 Task: Check the average views per listing of corner lot in the last 3 years.
Action: Mouse moved to (712, 137)
Screenshot: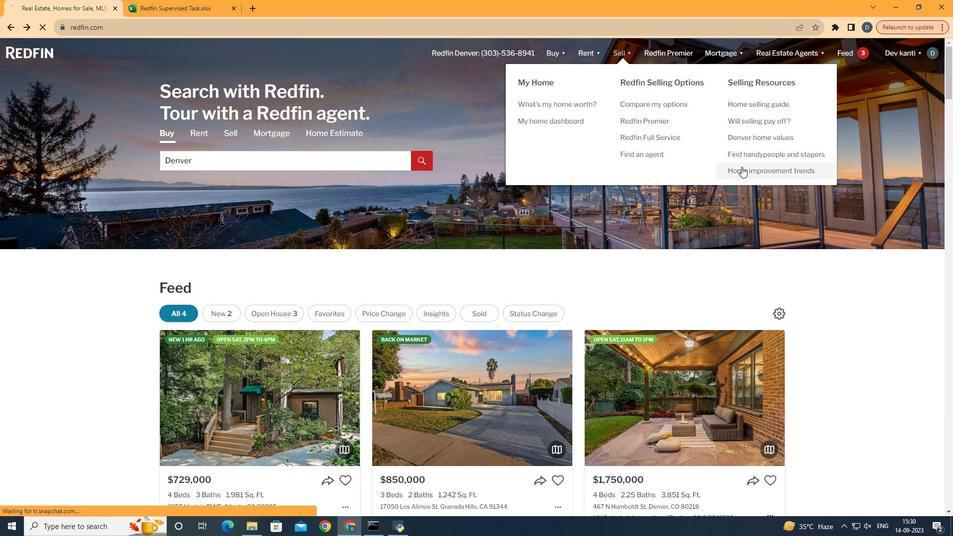
Action: Mouse pressed left at (712, 137)
Screenshot: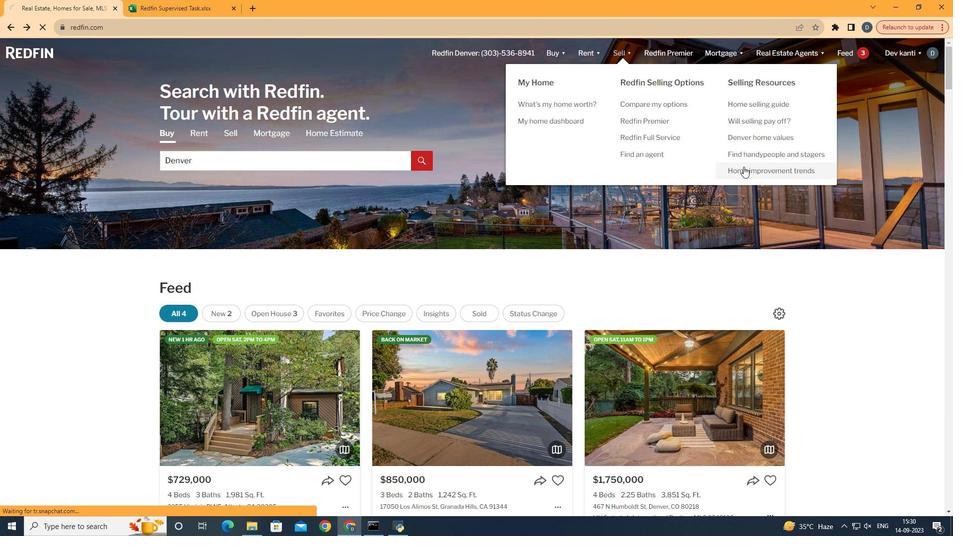 
Action: Mouse moved to (215, 164)
Screenshot: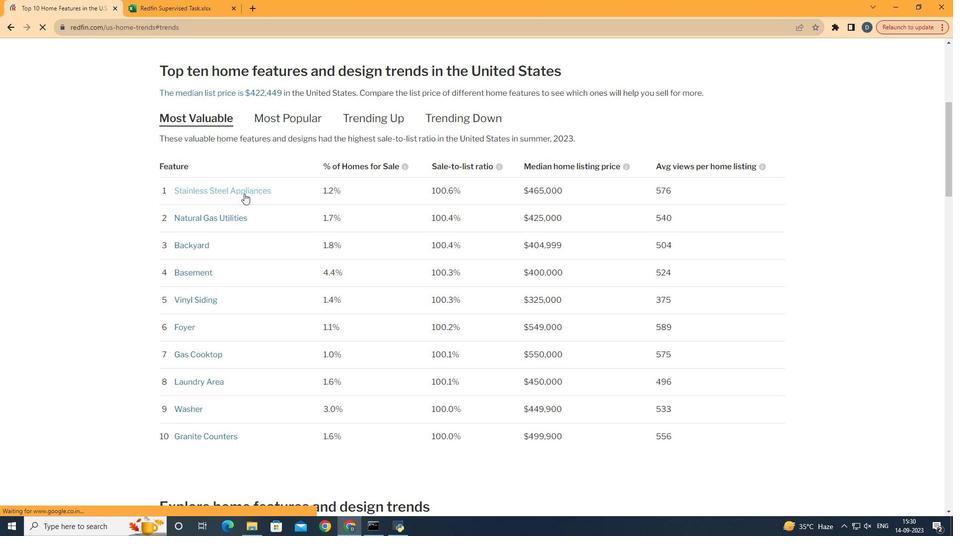 
Action: Mouse pressed left at (215, 164)
Screenshot: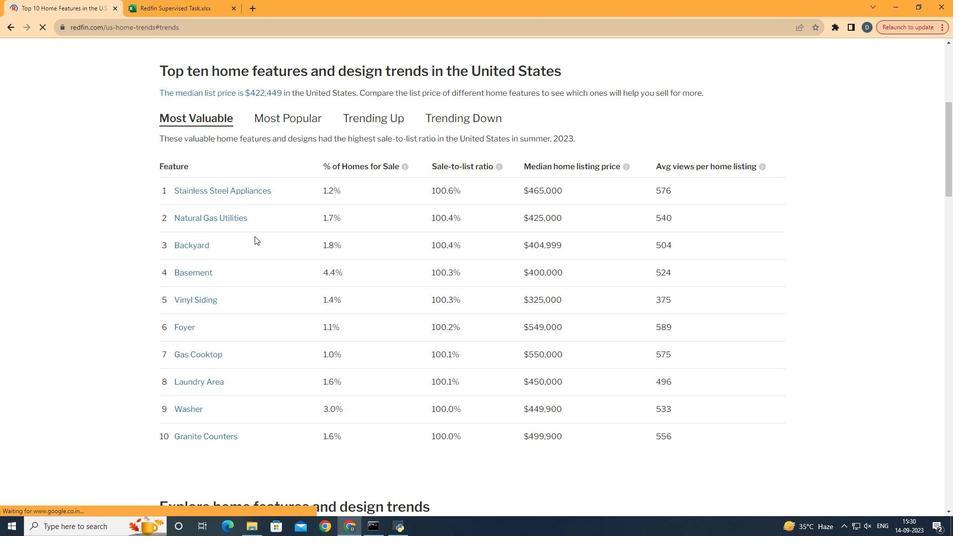 
Action: Mouse moved to (240, 216)
Screenshot: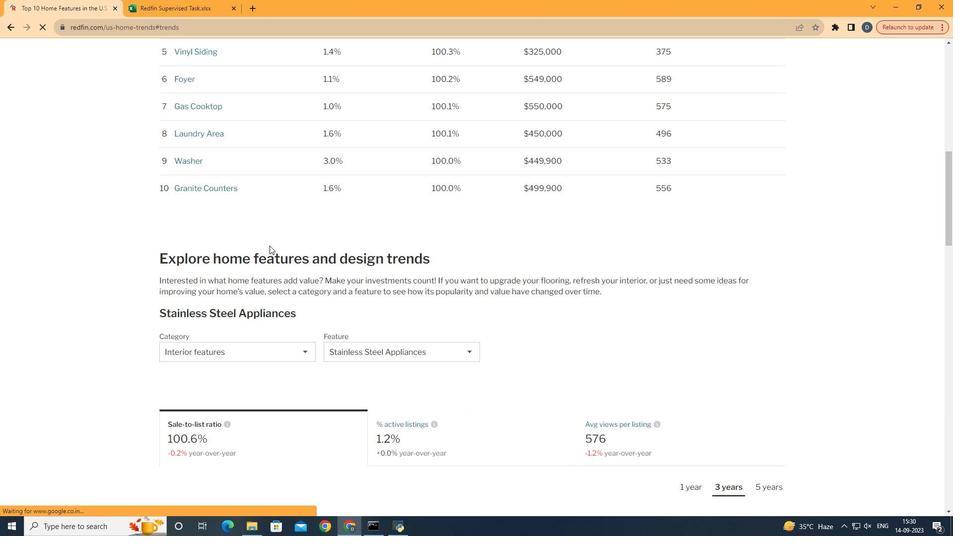 
Action: Mouse scrolled (240, 216) with delta (0, 0)
Screenshot: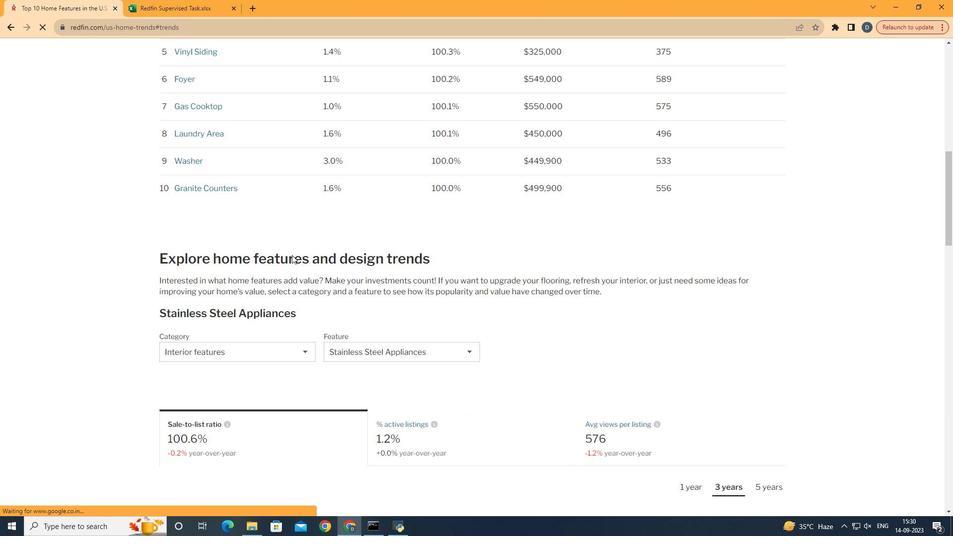 
Action: Mouse scrolled (240, 216) with delta (0, 0)
Screenshot: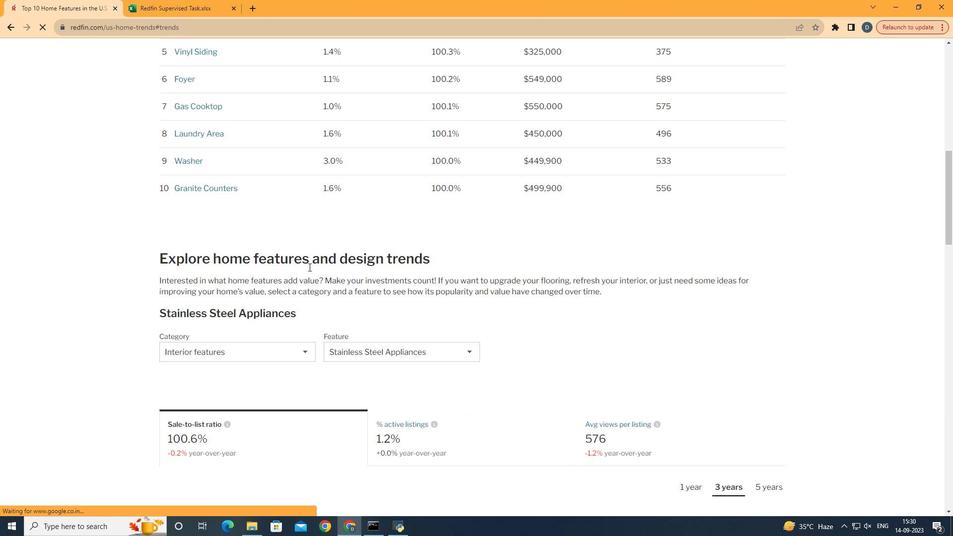 
Action: Mouse scrolled (240, 216) with delta (0, 0)
Screenshot: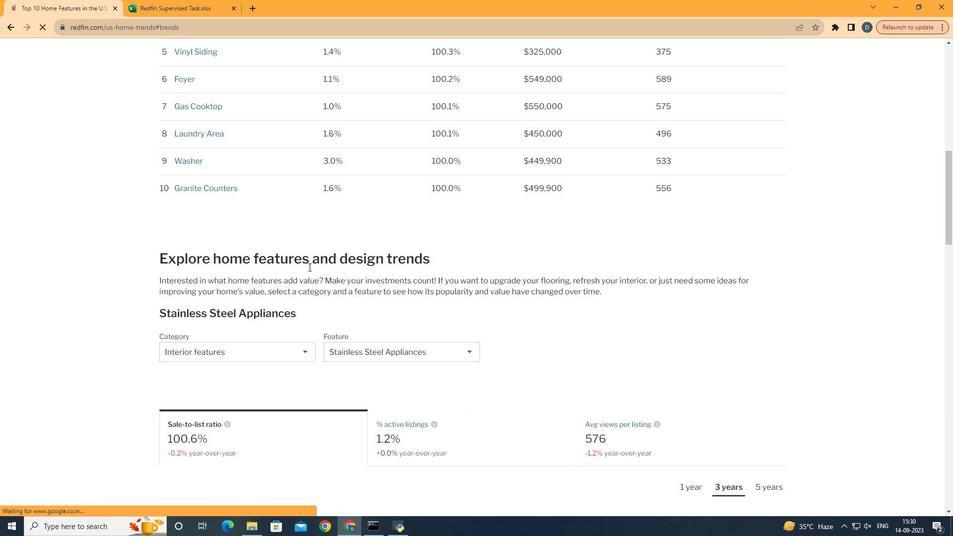 
Action: Mouse scrolled (240, 216) with delta (0, 0)
Screenshot: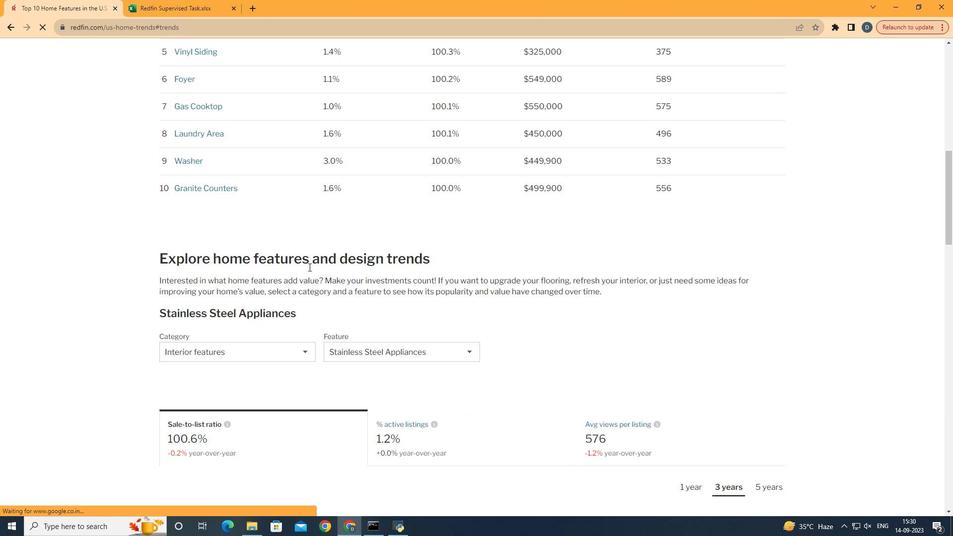 
Action: Mouse scrolled (240, 216) with delta (0, 0)
Screenshot: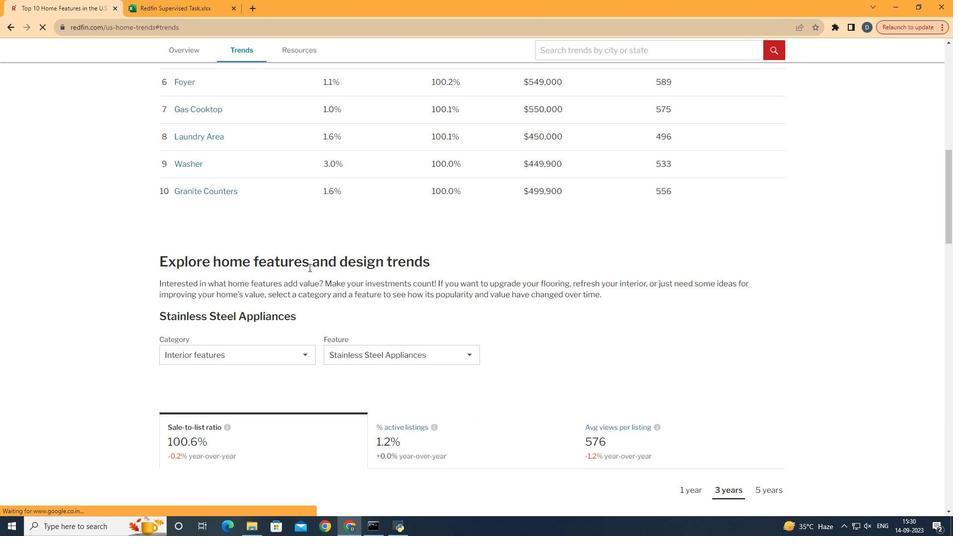
Action: Mouse moved to (279, 238)
Screenshot: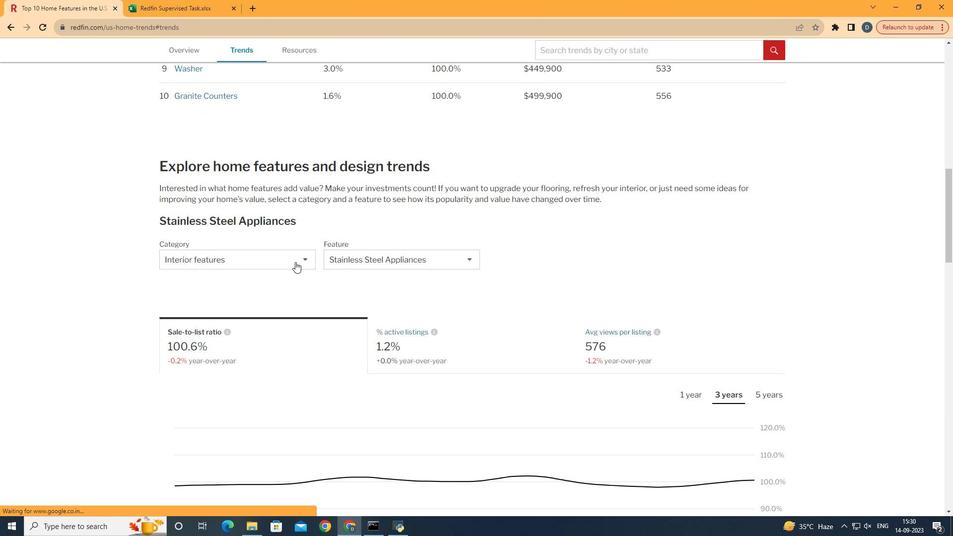 
Action: Mouse scrolled (279, 237) with delta (0, 0)
Screenshot: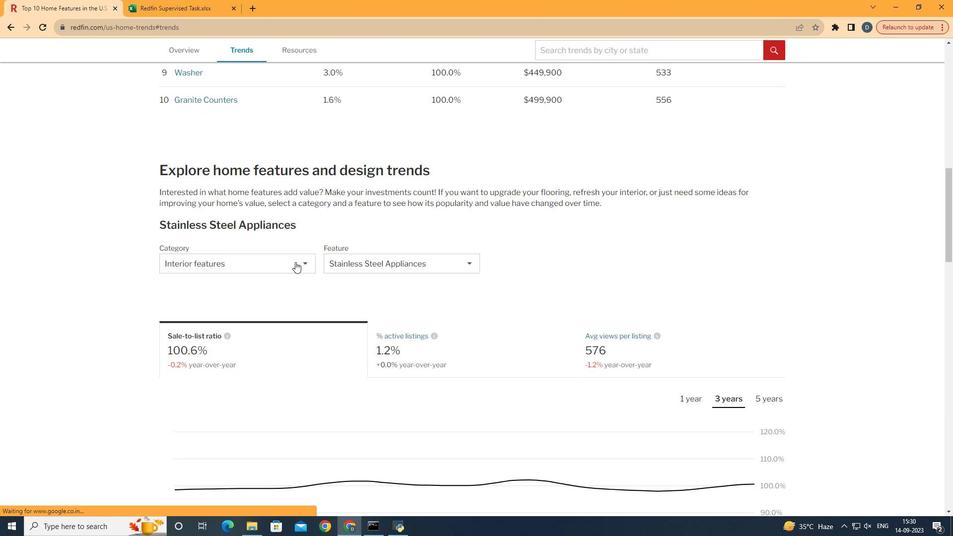 
Action: Mouse scrolled (279, 237) with delta (0, 0)
Screenshot: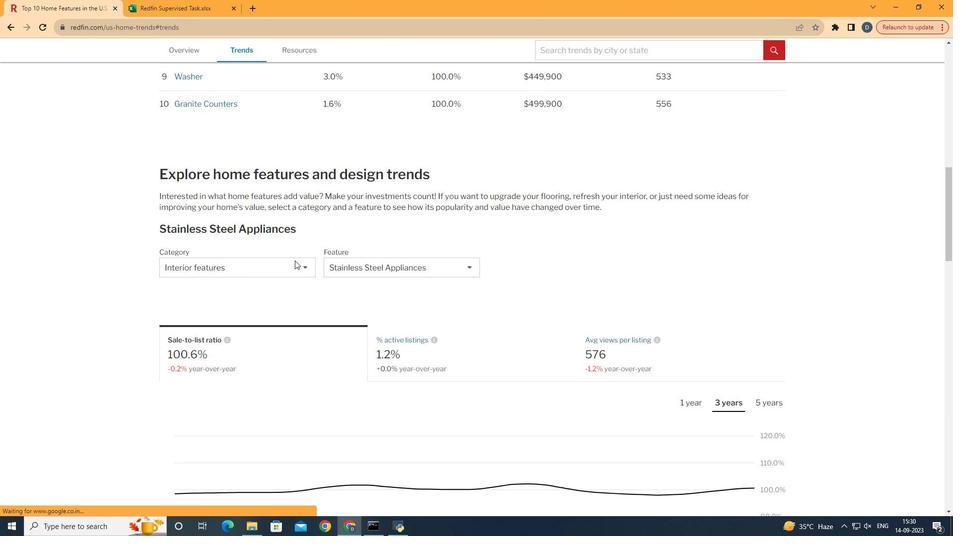 
Action: Mouse moved to (249, 270)
Screenshot: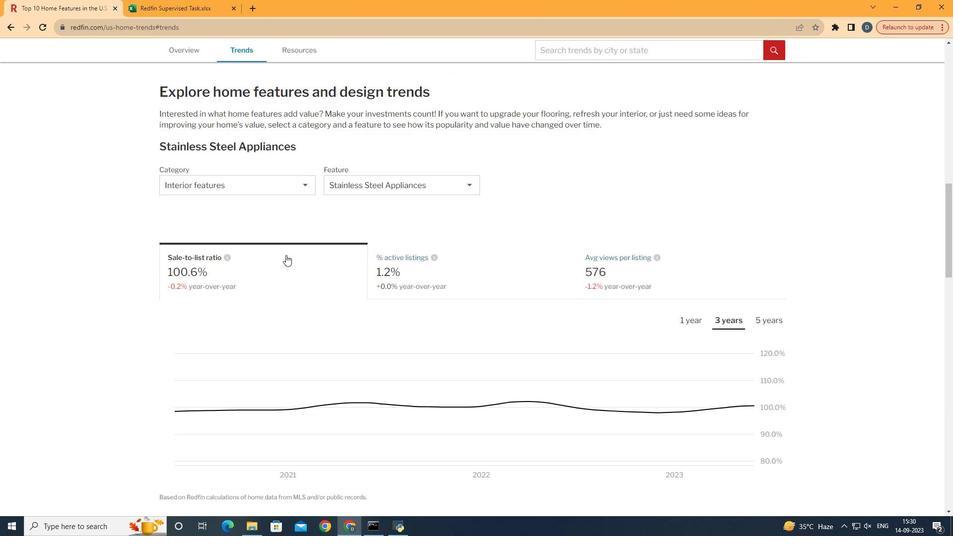 
Action: Mouse scrolled (249, 269) with delta (0, 0)
Screenshot: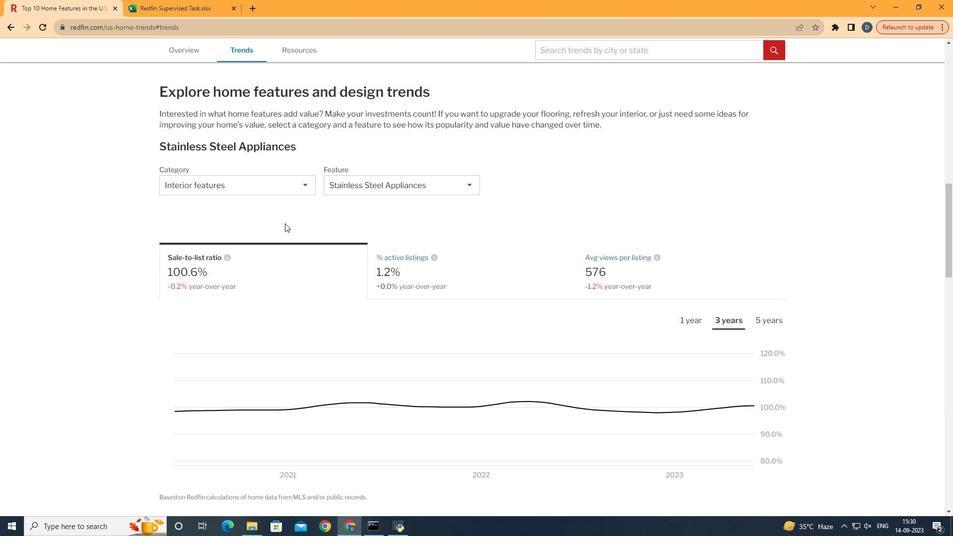 
Action: Mouse scrolled (249, 269) with delta (0, 0)
Screenshot: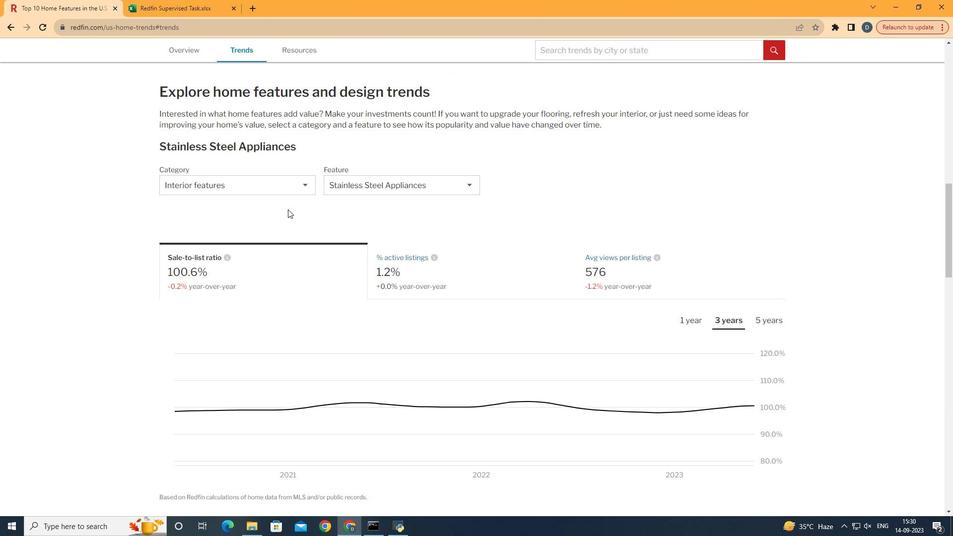 
Action: Mouse moved to (273, 149)
Screenshot: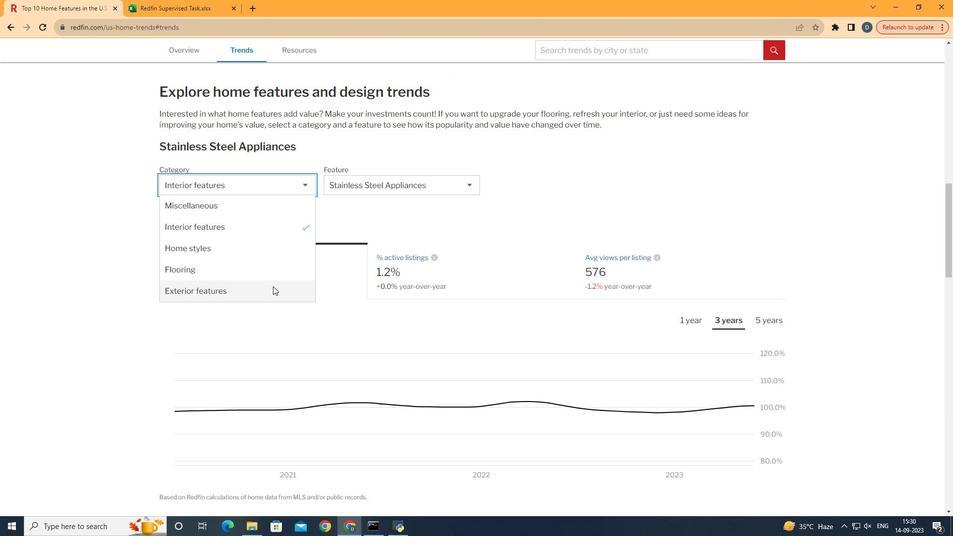 
Action: Mouse pressed left at (273, 149)
Screenshot: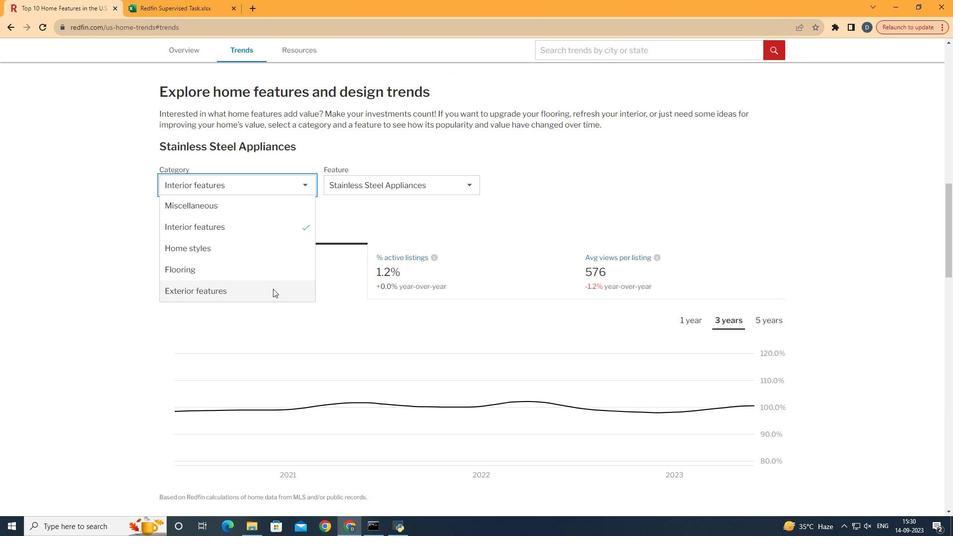 
Action: Mouse moved to (243, 260)
Screenshot: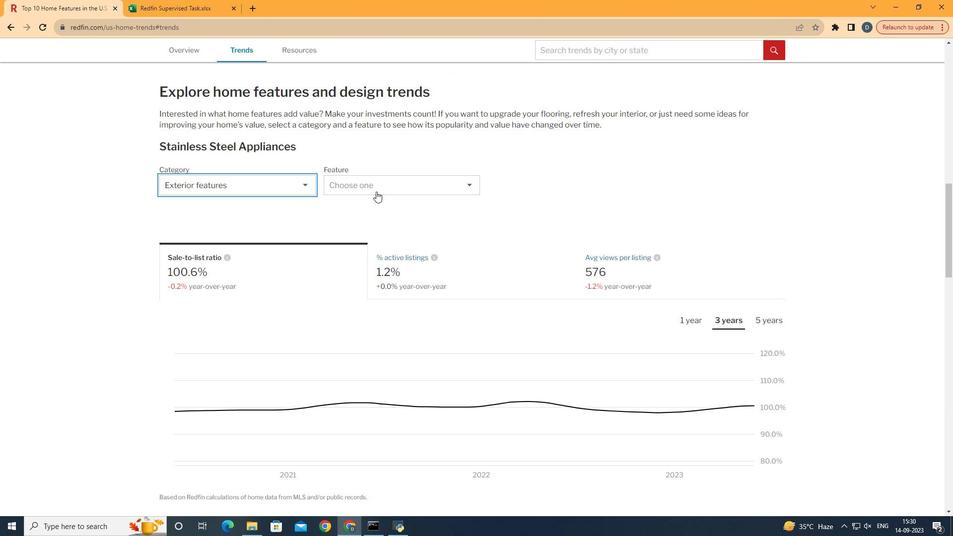 
Action: Mouse pressed left at (243, 260)
Screenshot: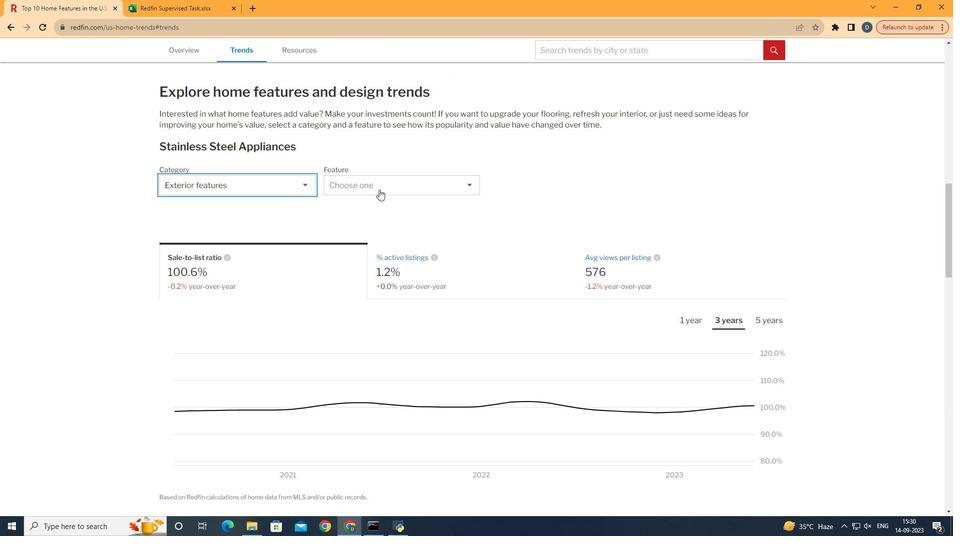 
Action: Mouse moved to (353, 157)
Screenshot: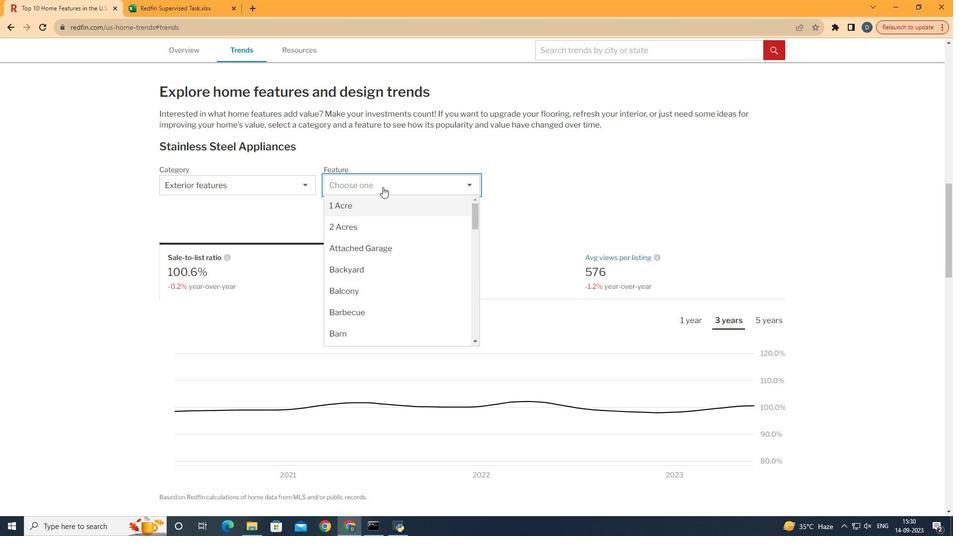 
Action: Mouse pressed left at (353, 157)
Screenshot: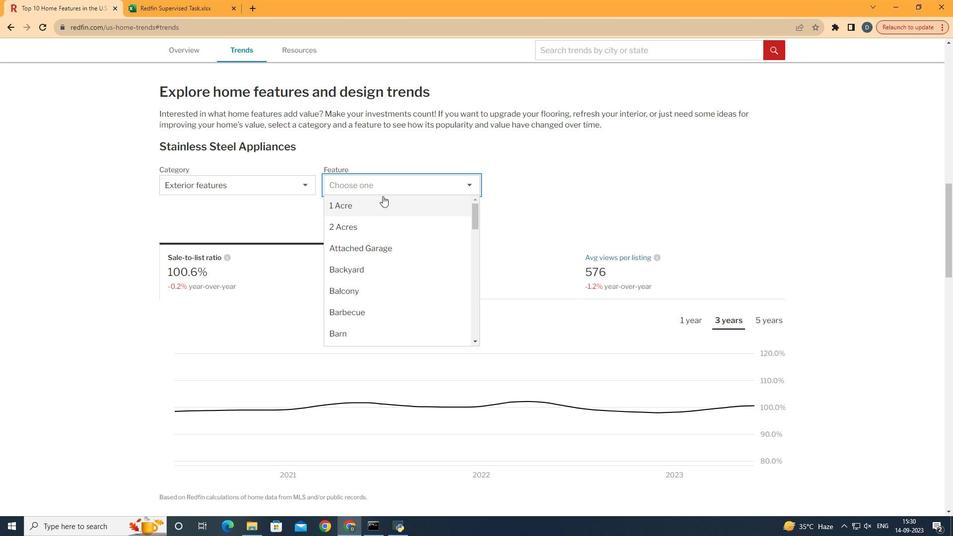 
Action: Mouse moved to (350, 219)
Screenshot: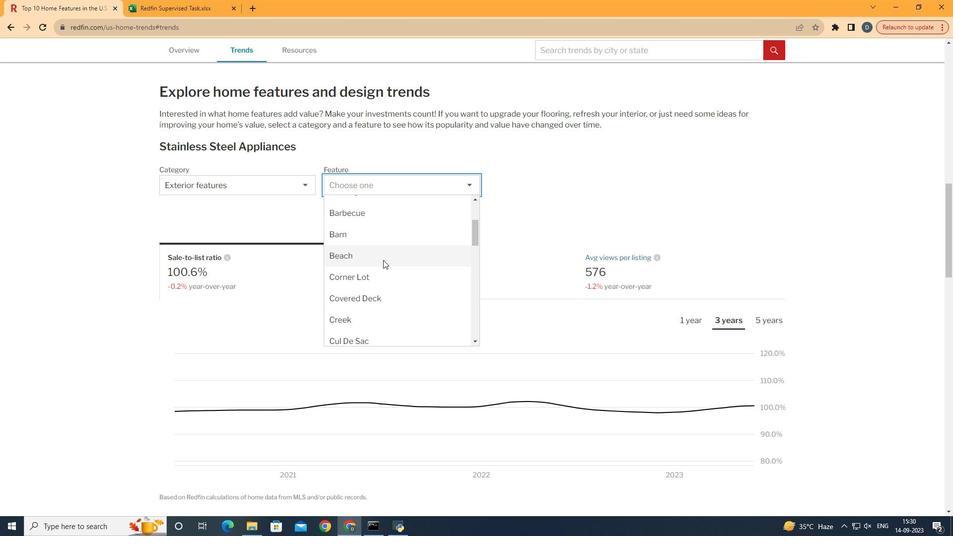 
Action: Mouse scrolled (350, 219) with delta (0, 0)
Screenshot: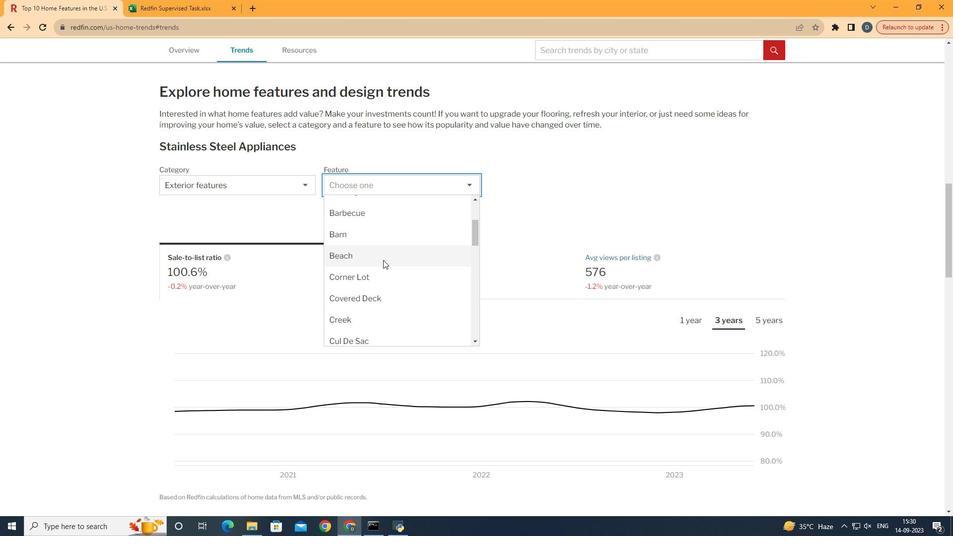 
Action: Mouse moved to (352, 224)
Screenshot: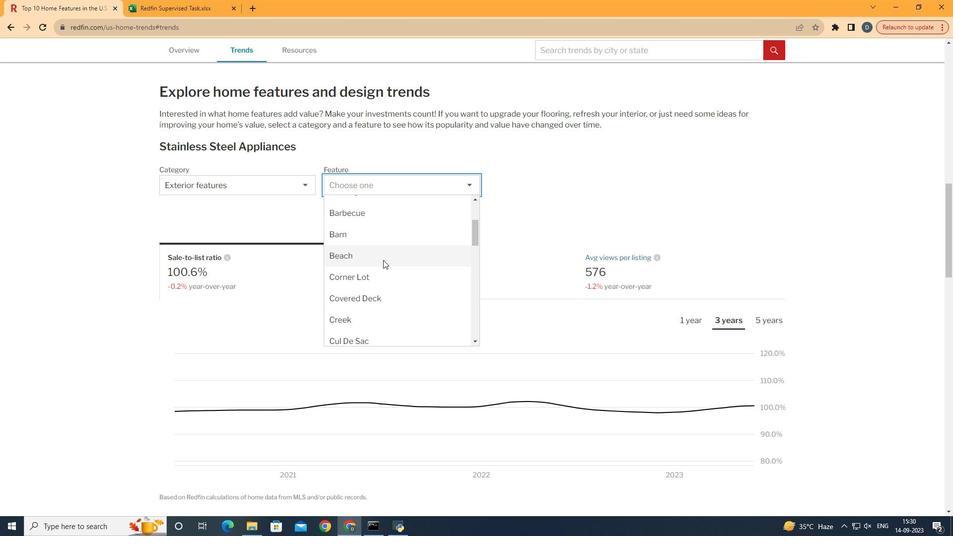 
Action: Mouse scrolled (352, 224) with delta (0, 0)
Screenshot: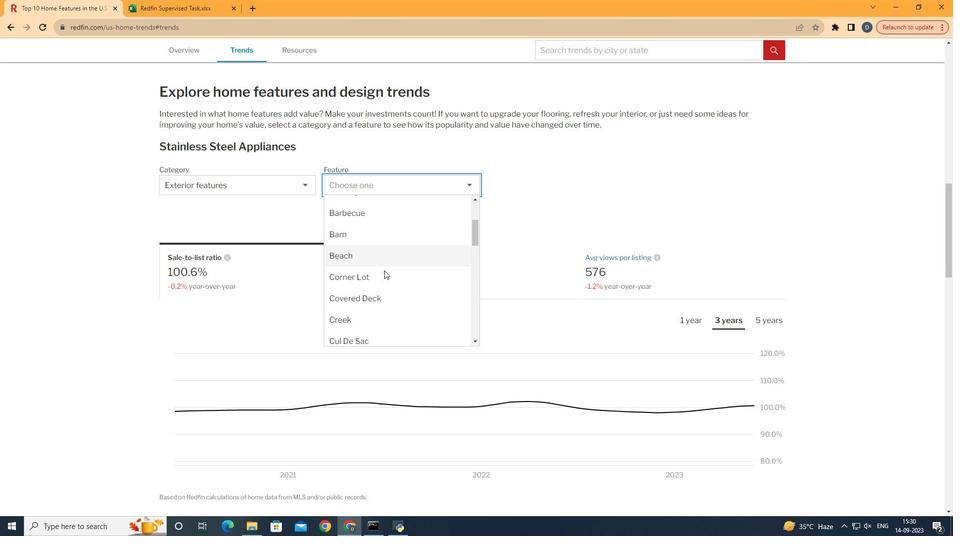 
Action: Mouse moved to (356, 252)
Screenshot: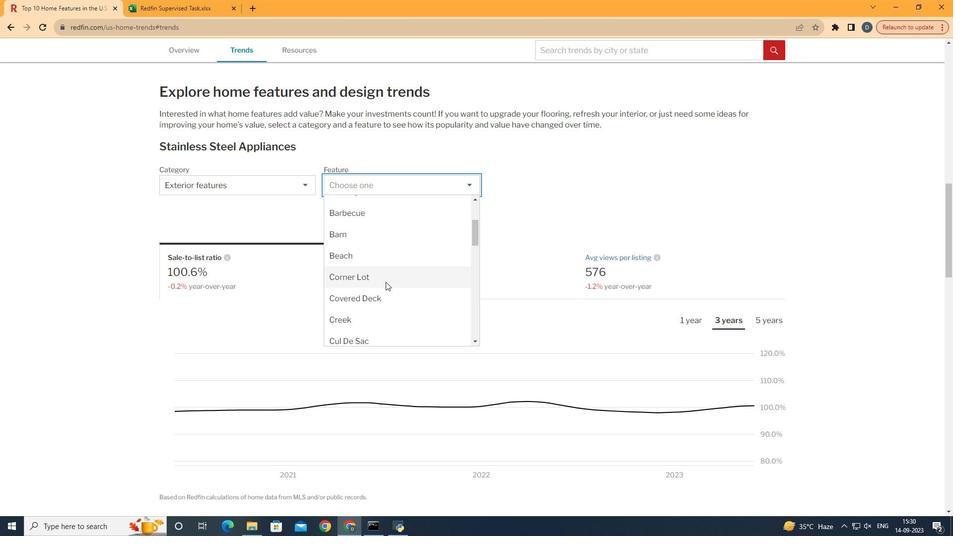 
Action: Mouse pressed left at (356, 252)
Screenshot: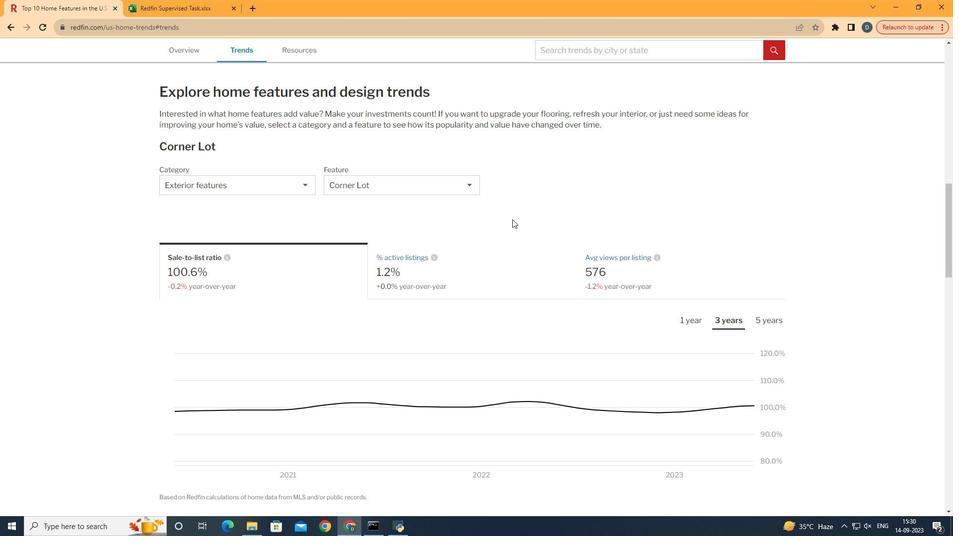 
Action: Mouse moved to (482, 190)
Screenshot: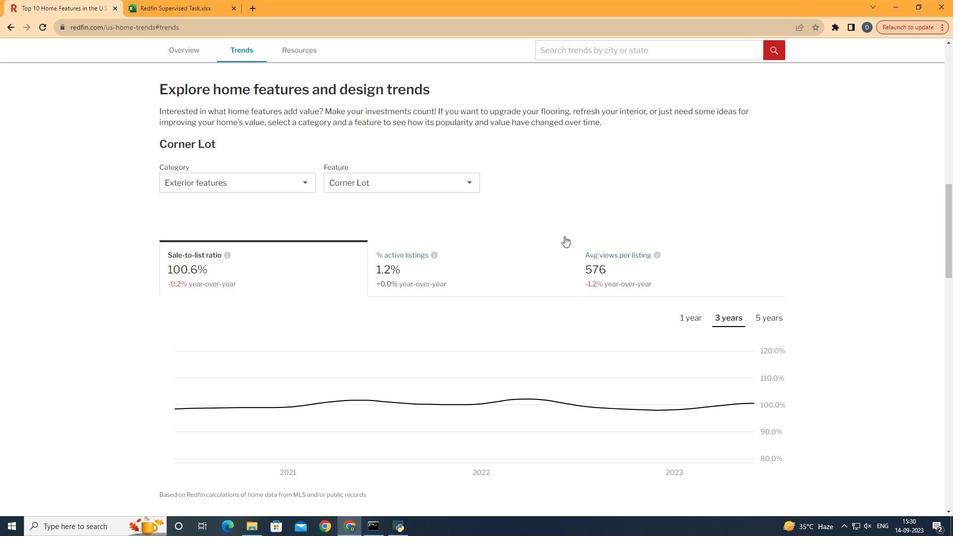 
Action: Mouse pressed left at (482, 190)
Screenshot: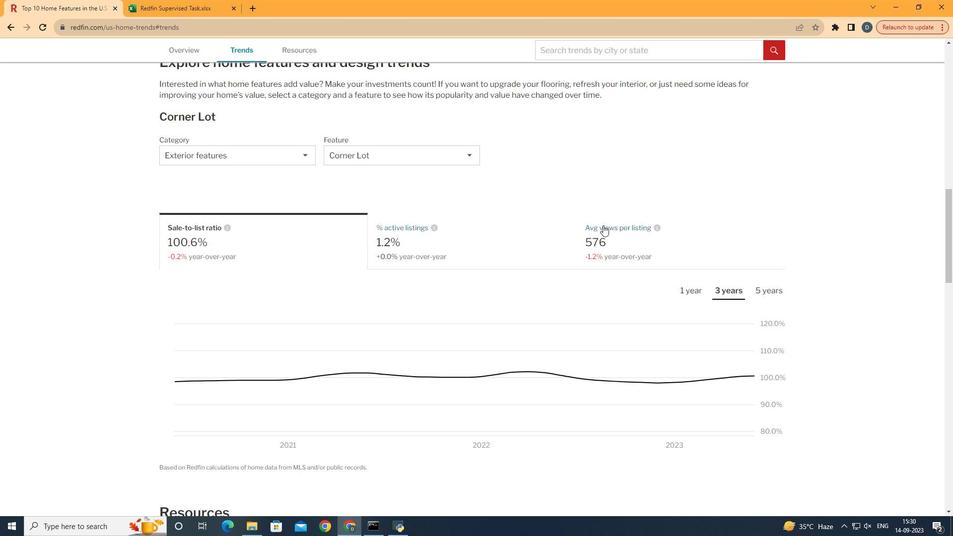 
Action: Mouse moved to (517, 204)
Screenshot: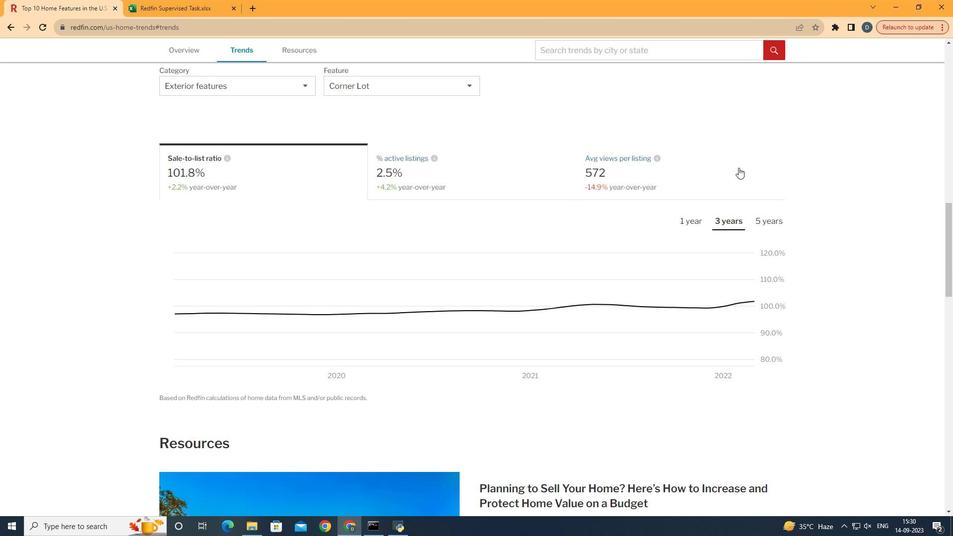 
Action: Mouse scrolled (517, 203) with delta (0, 0)
Screenshot: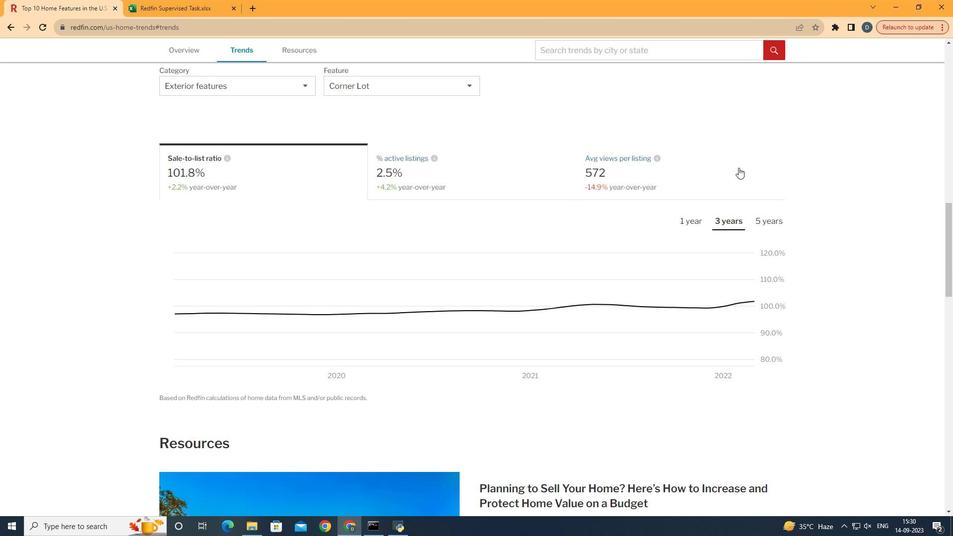 
Action: Mouse moved to (531, 207)
Screenshot: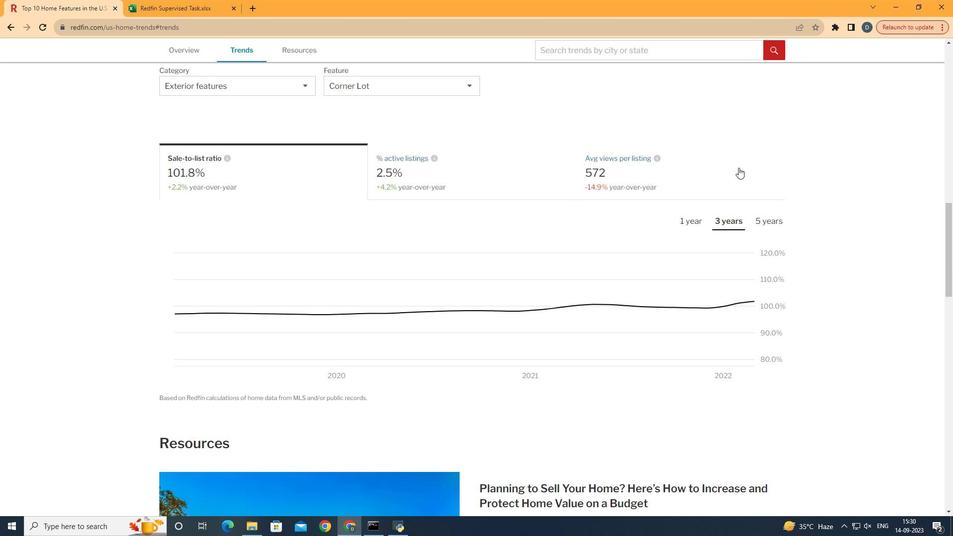 
Action: Mouse scrolled (531, 206) with delta (0, 0)
Screenshot: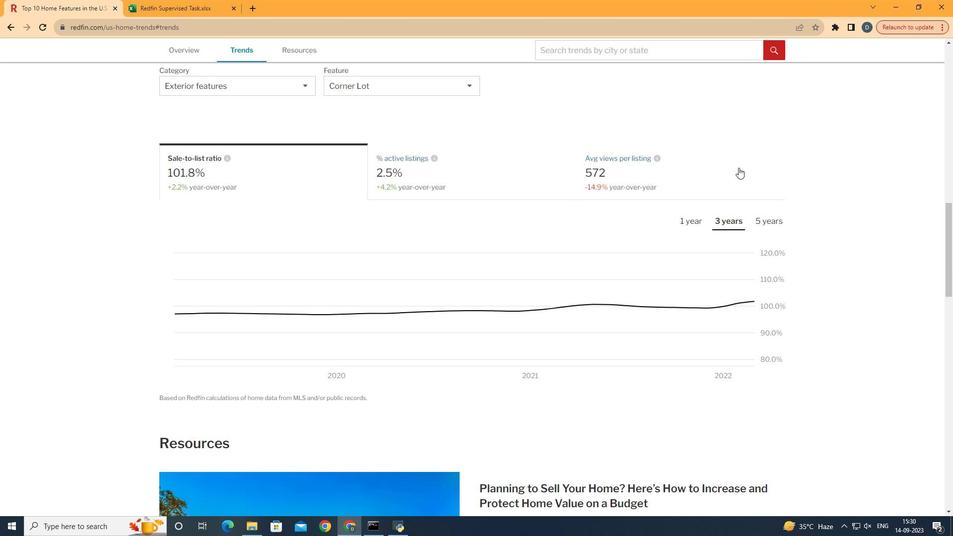 
Action: Mouse moved to (710, 138)
Screenshot: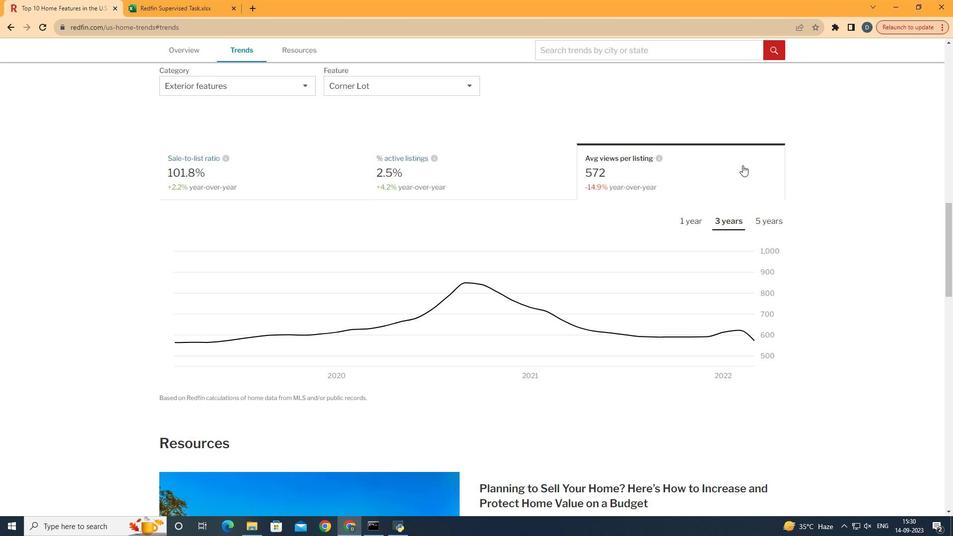 
Action: Mouse pressed left at (710, 138)
Screenshot: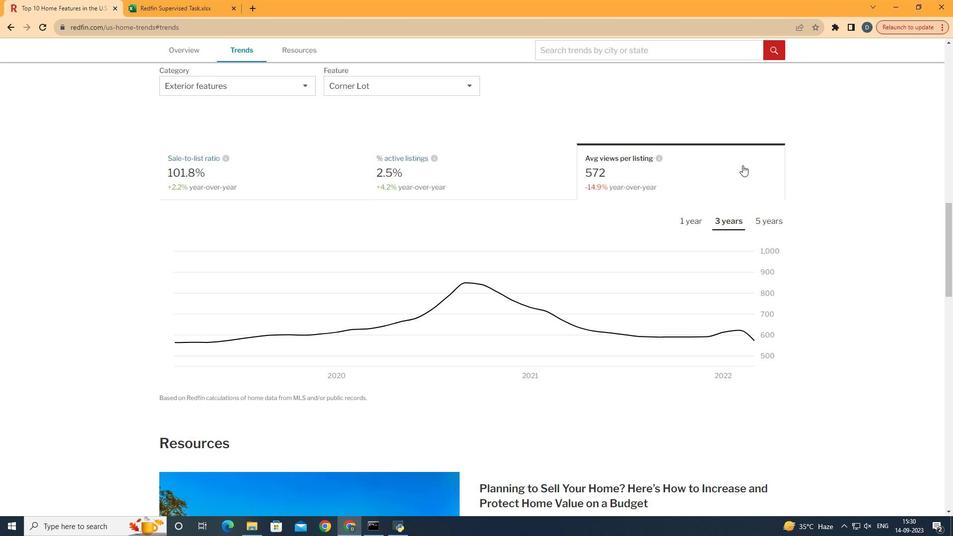 
Action: Mouse moved to (701, 189)
Screenshot: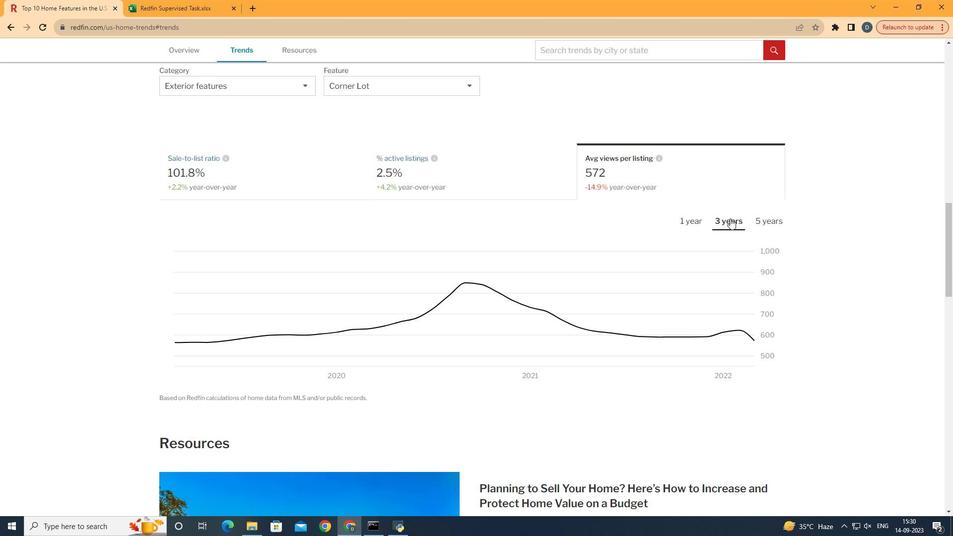 
